 Task: Add Enjoy Life Gluten Free Ricemilk Crunch to the cart.
Action: Mouse moved to (230, 109)
Screenshot: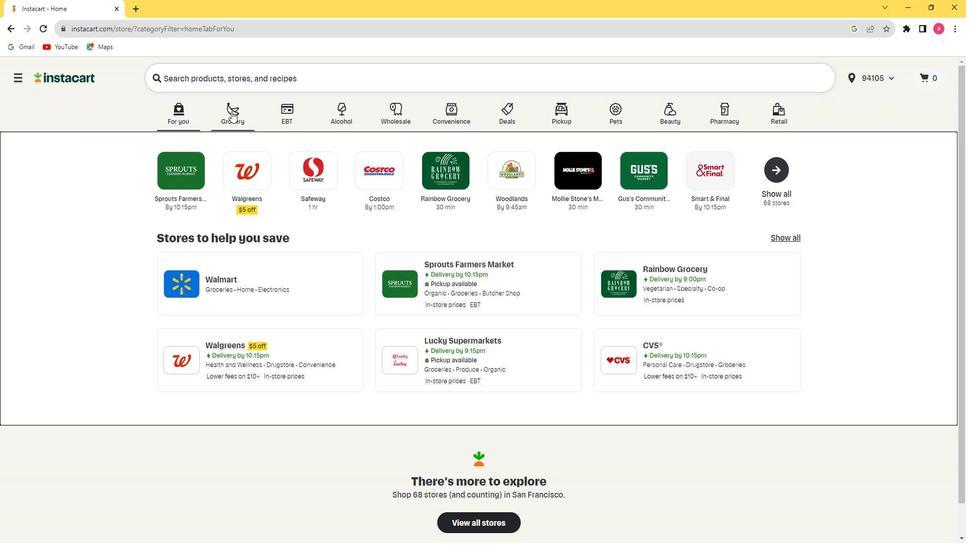 
Action: Mouse pressed left at (230, 109)
Screenshot: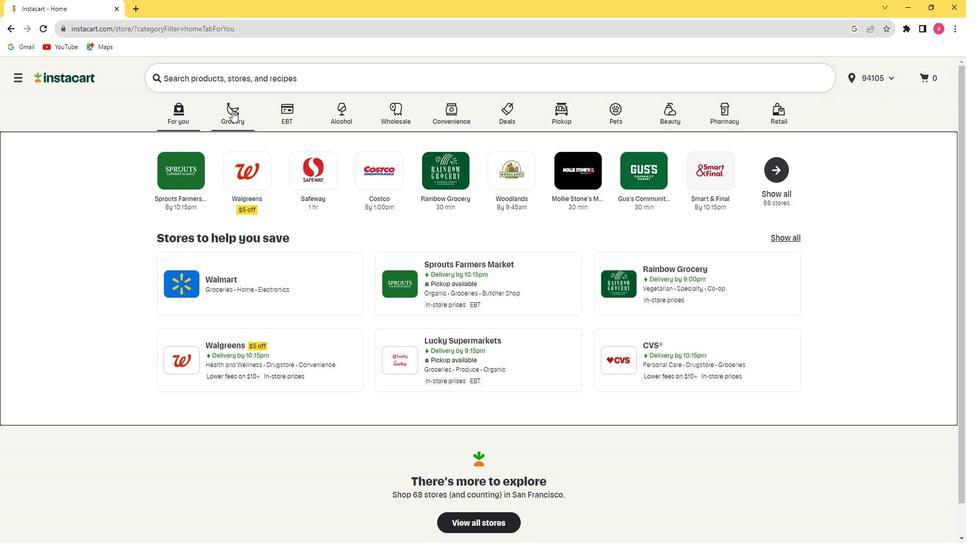 
Action: Mouse moved to (635, 196)
Screenshot: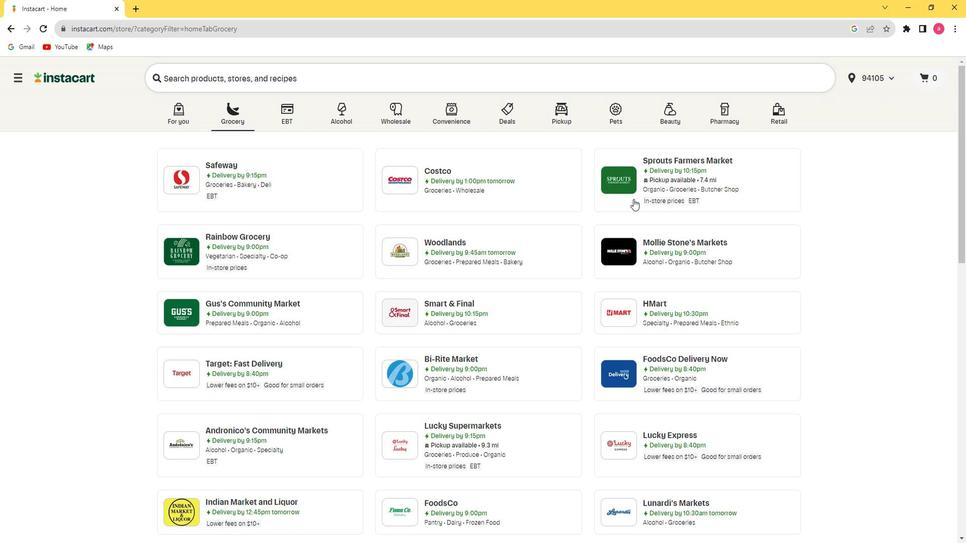 
Action: Mouse pressed left at (635, 196)
Screenshot: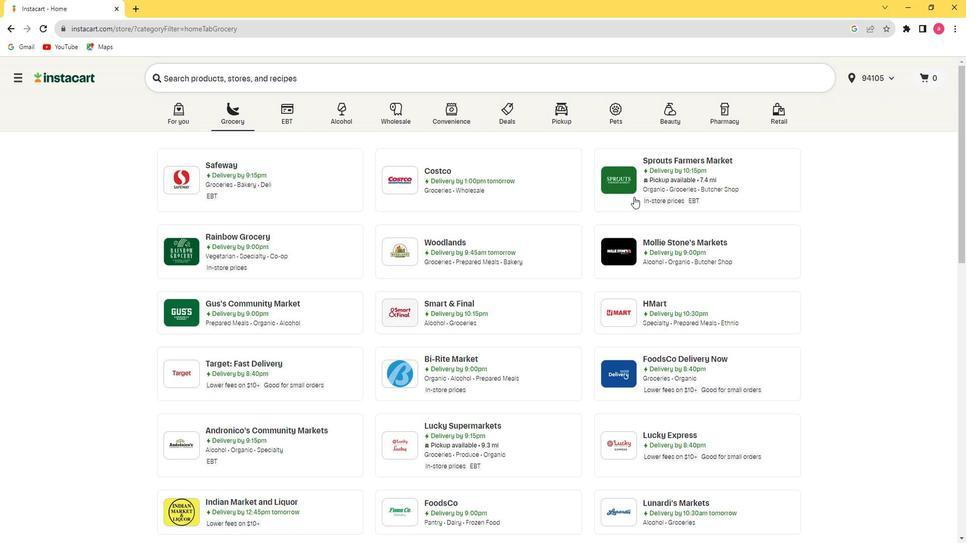 
Action: Mouse moved to (92, 343)
Screenshot: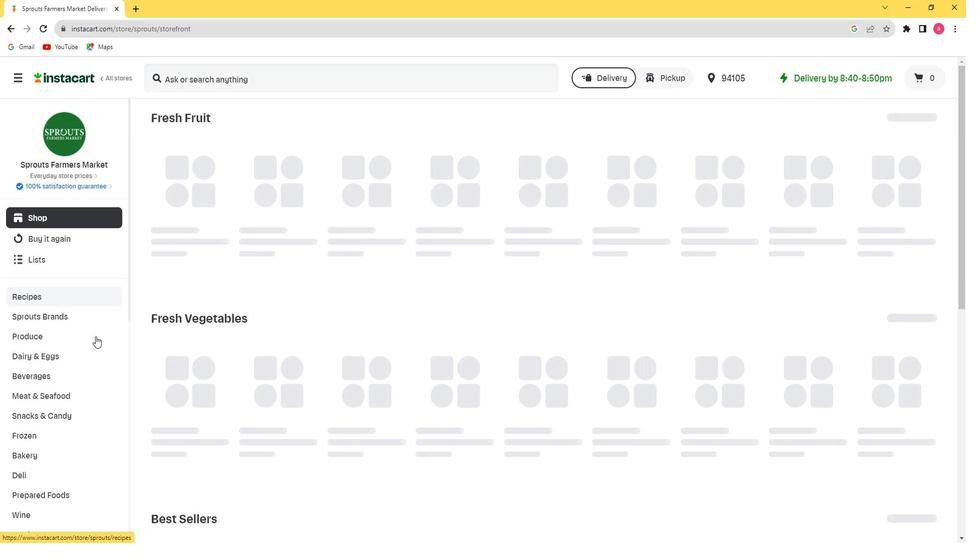 
Action: Mouse scrolled (92, 343) with delta (0, 0)
Screenshot: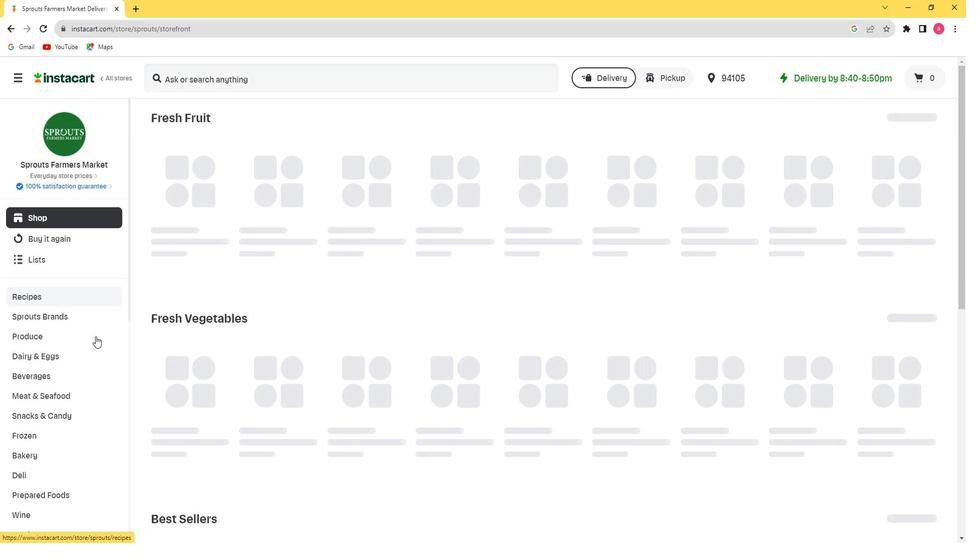 
Action: Mouse moved to (89, 354)
Screenshot: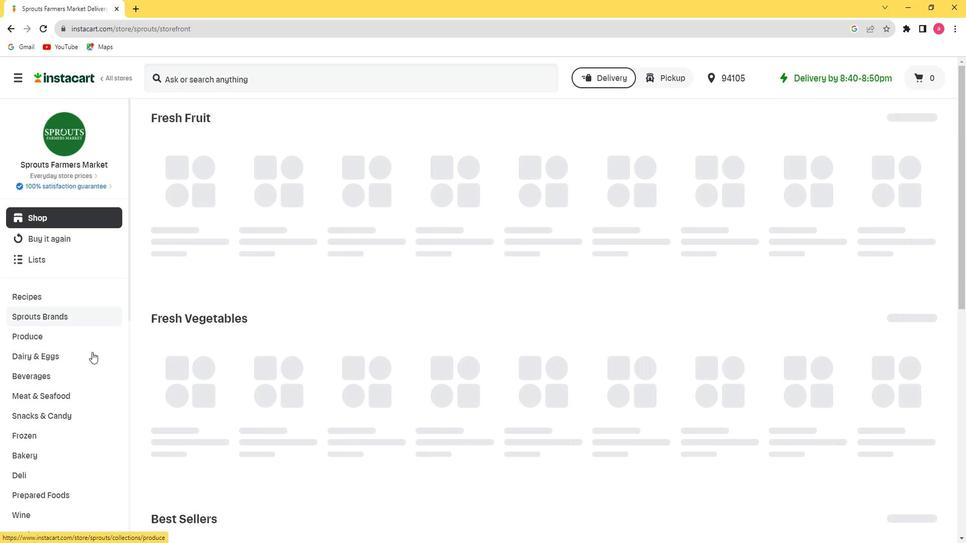 
Action: Mouse scrolled (89, 353) with delta (0, 0)
Screenshot: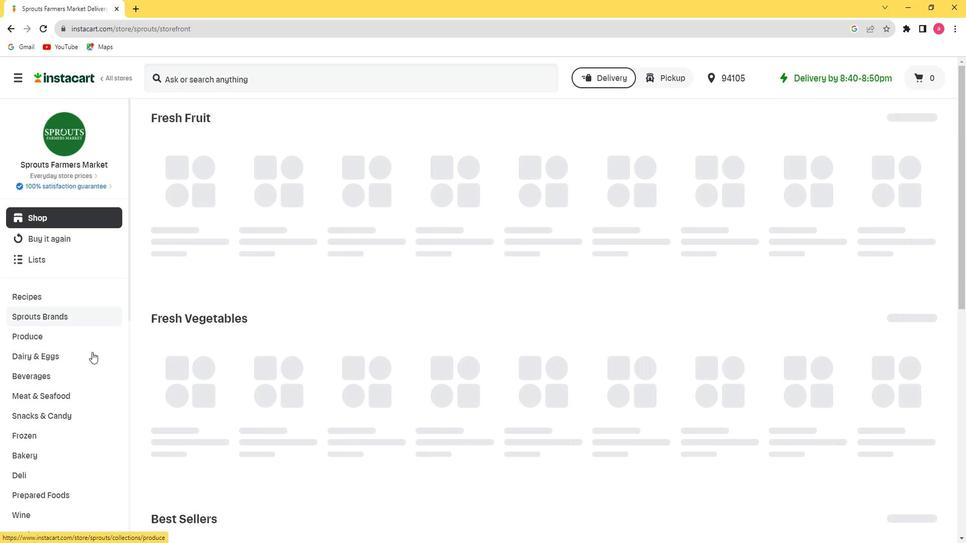 
Action: Mouse moved to (41, 318)
Screenshot: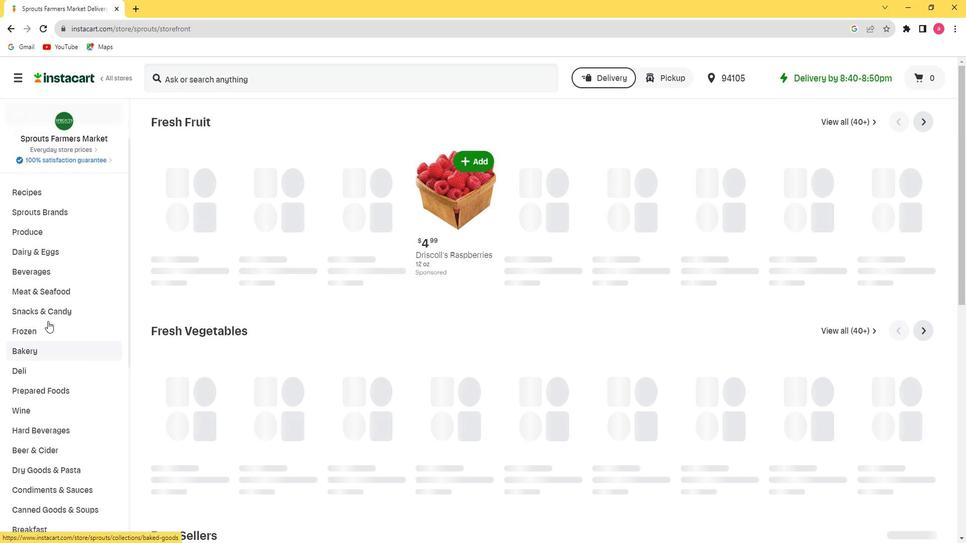 
Action: Mouse pressed left at (41, 318)
Screenshot: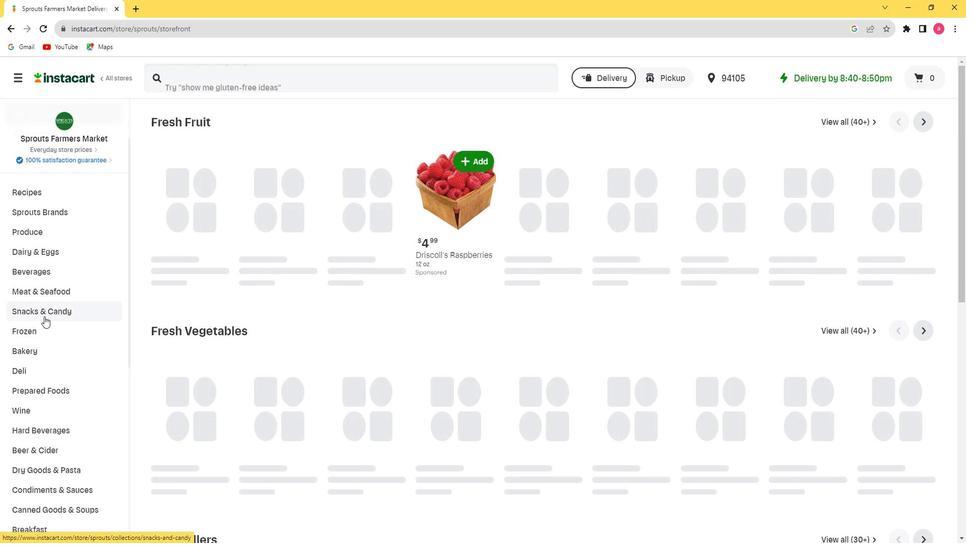 
Action: Mouse moved to (42, 328)
Screenshot: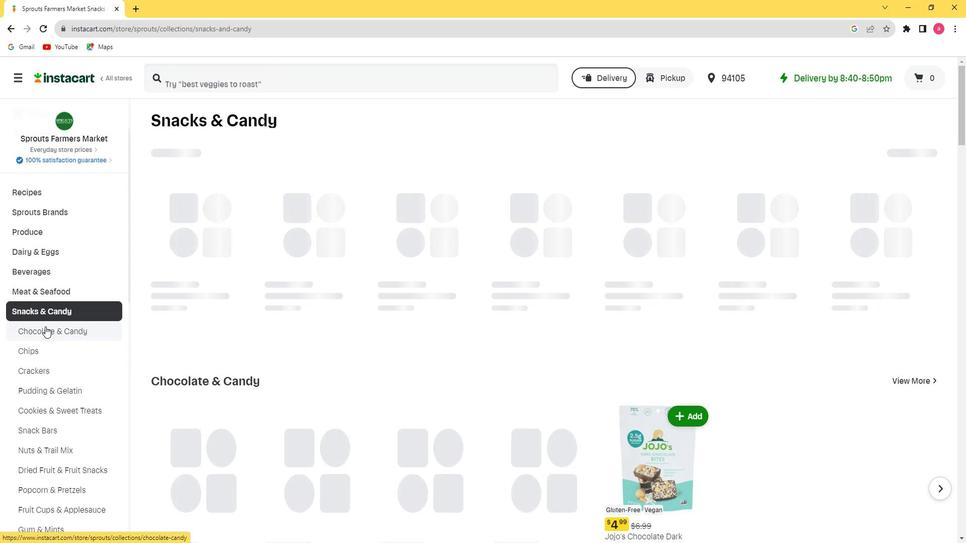 
Action: Mouse pressed left at (42, 328)
Screenshot: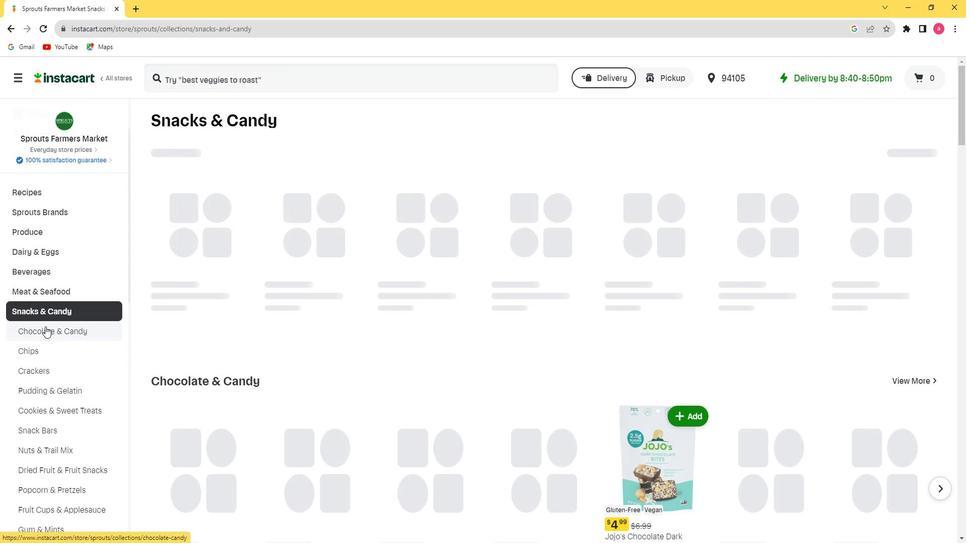 
Action: Mouse moved to (214, 157)
Screenshot: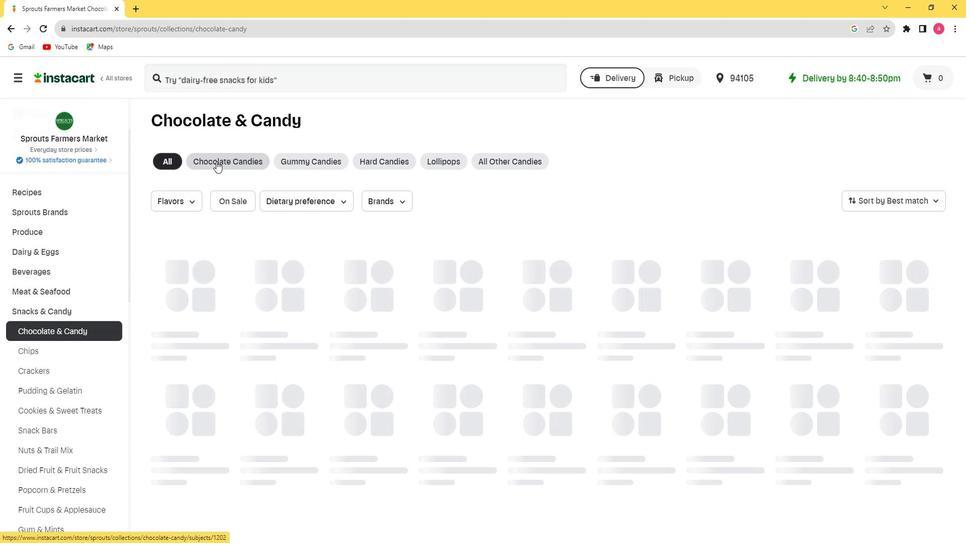 
Action: Mouse pressed left at (214, 157)
Screenshot: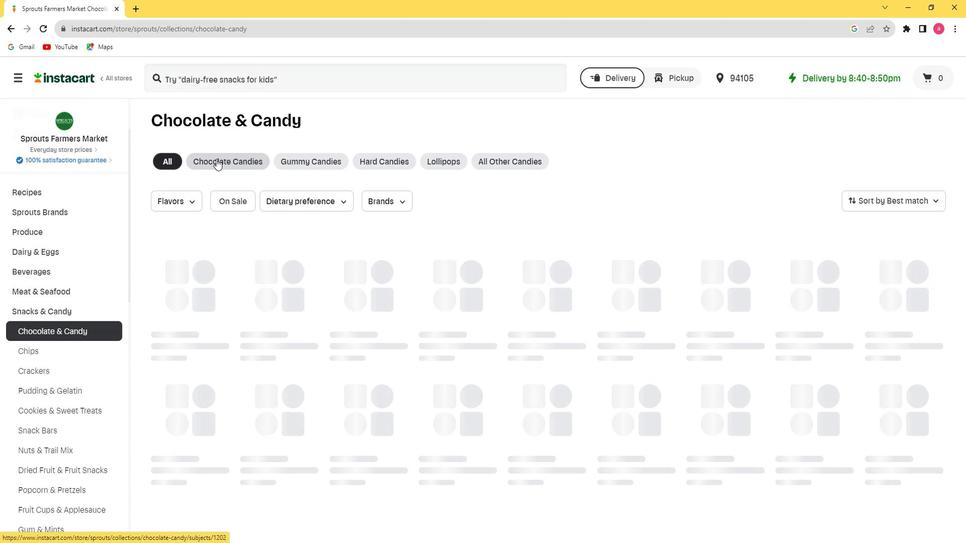 
Action: Mouse moved to (183, 66)
Screenshot: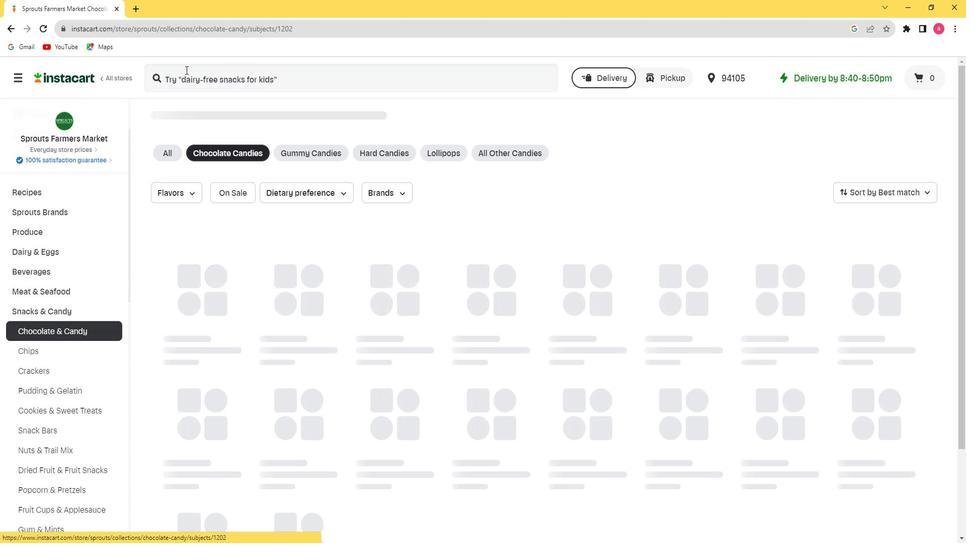 
Action: Mouse pressed left at (183, 66)
Screenshot: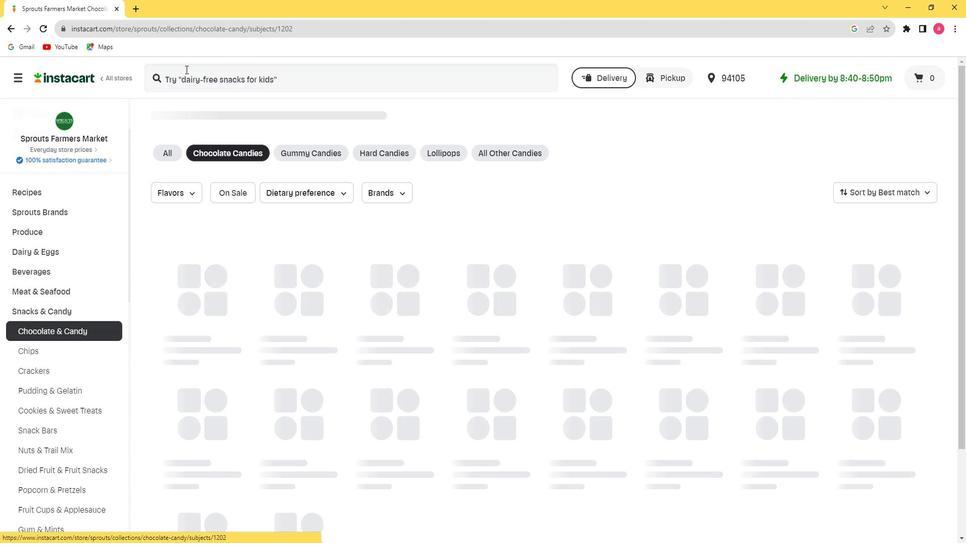 
Action: Key pressed <Key.shift>Enjoy<Key.space><Key.shift>Lif<Key.space><Key.shift><Key.shift><Key.shift><Key.shift><Key.shift><Key.shift><Key.shift><Key.shift><Key.shift><Key.shift><Key.shift><Key.shift><Key.shift>Gluten<Key.space><Key.shift>Free<Key.space><Key.shift>Ricemilk<Key.space><Key.shift><Key.shift><Key.shift><Key.shift><Key.shift><Key.shift><Key.shift><Key.shift><Key.shift><Key.shift><Key.shift><Key.shift><Key.shift><Key.shift><Key.shift><Key.shift>Crunch<Key.enter>
Screenshot: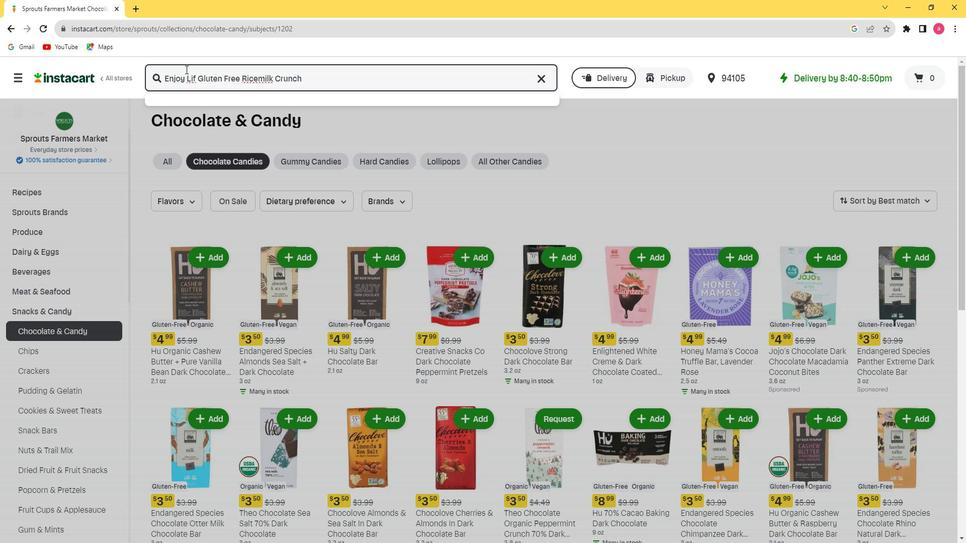 
Action: Mouse moved to (268, 185)
Screenshot: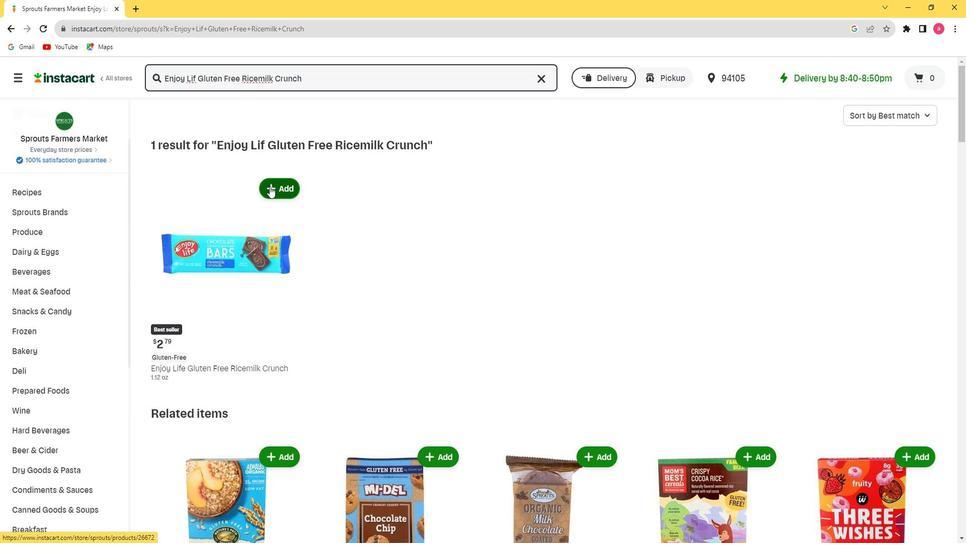 
Action: Mouse pressed left at (268, 185)
Screenshot: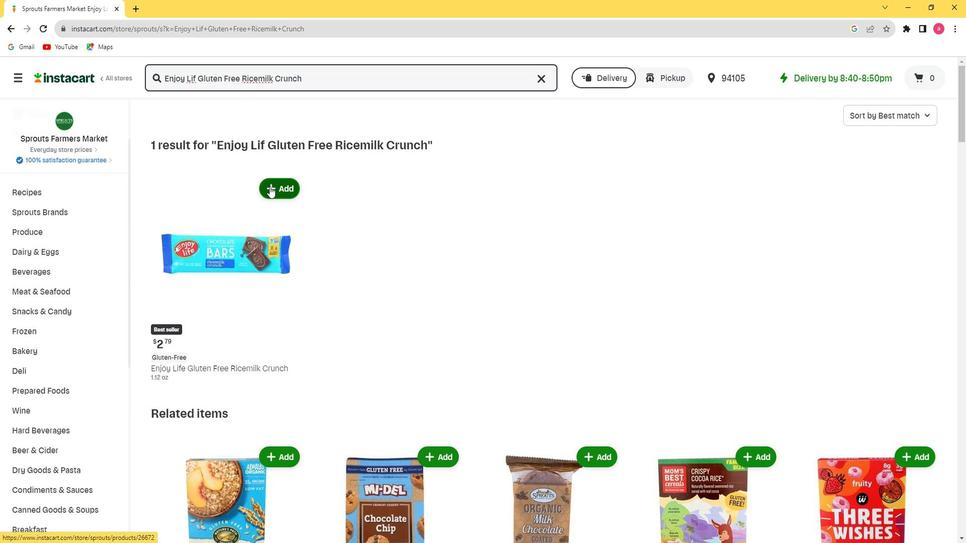 
Action: Mouse moved to (280, 256)
Screenshot: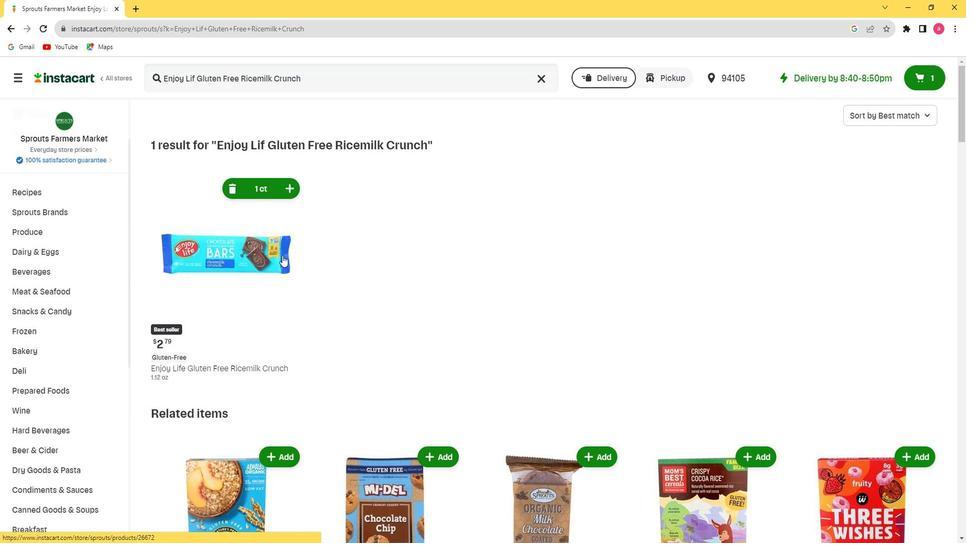 
